 Task: Add Irwin Naturals Quick-Release B-12 Extra to the cart.
Action: Mouse pressed left at (36, 82)
Screenshot: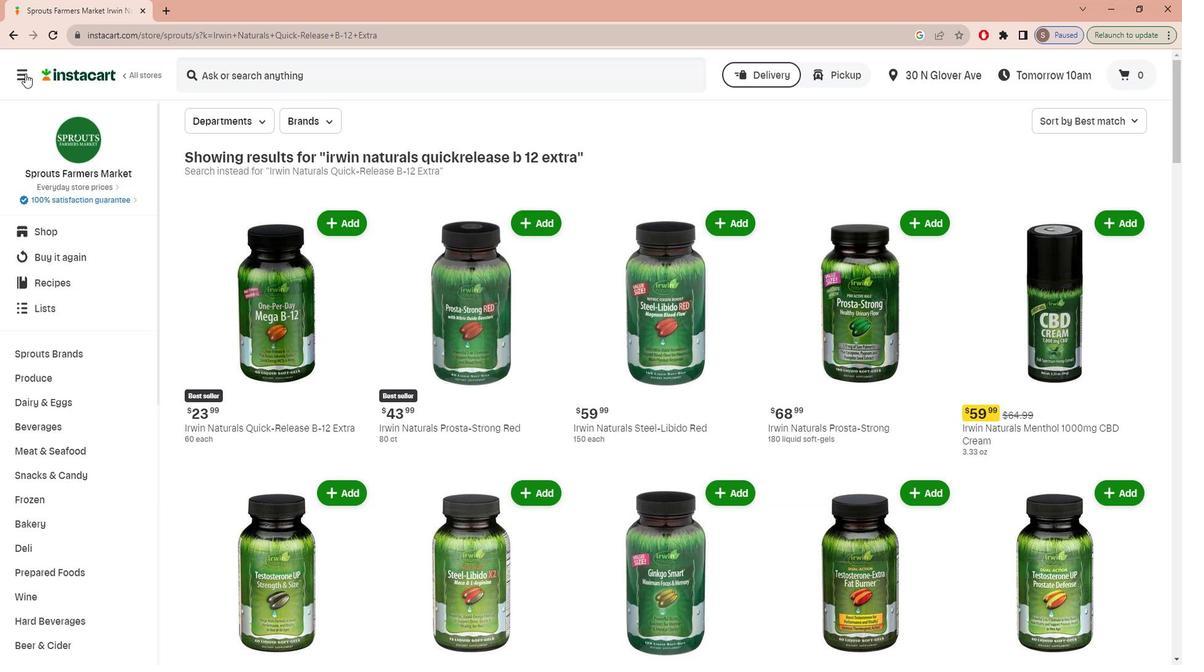 
Action: Mouse moved to (35, 159)
Screenshot: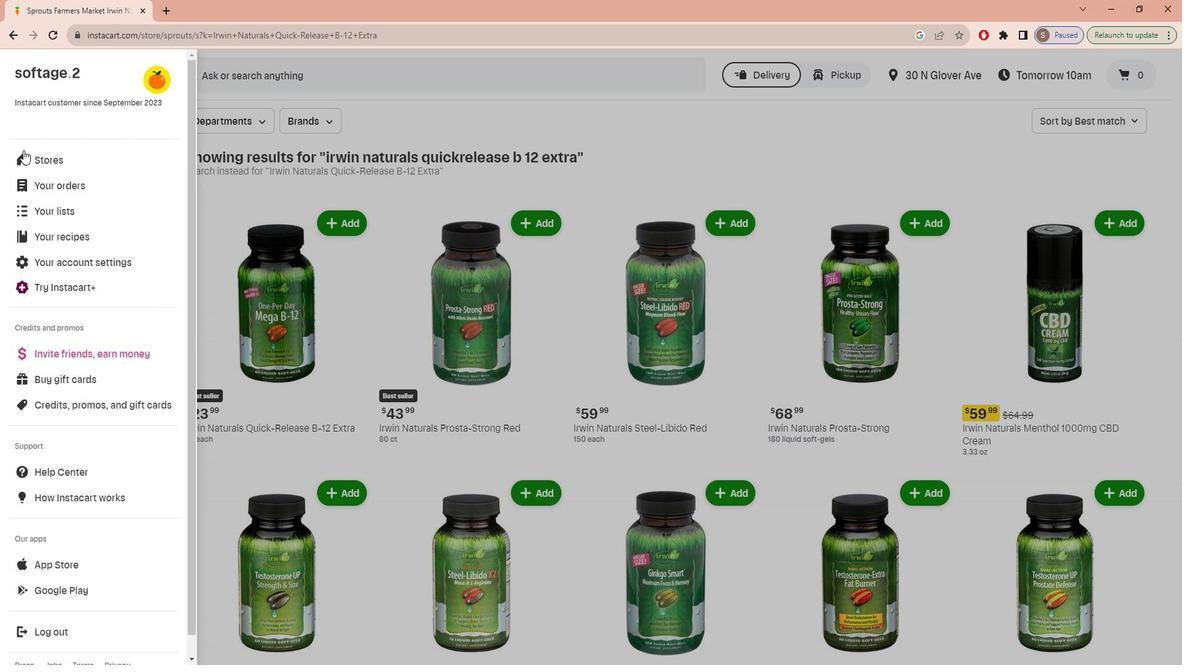 
Action: Mouse pressed left at (35, 159)
Screenshot: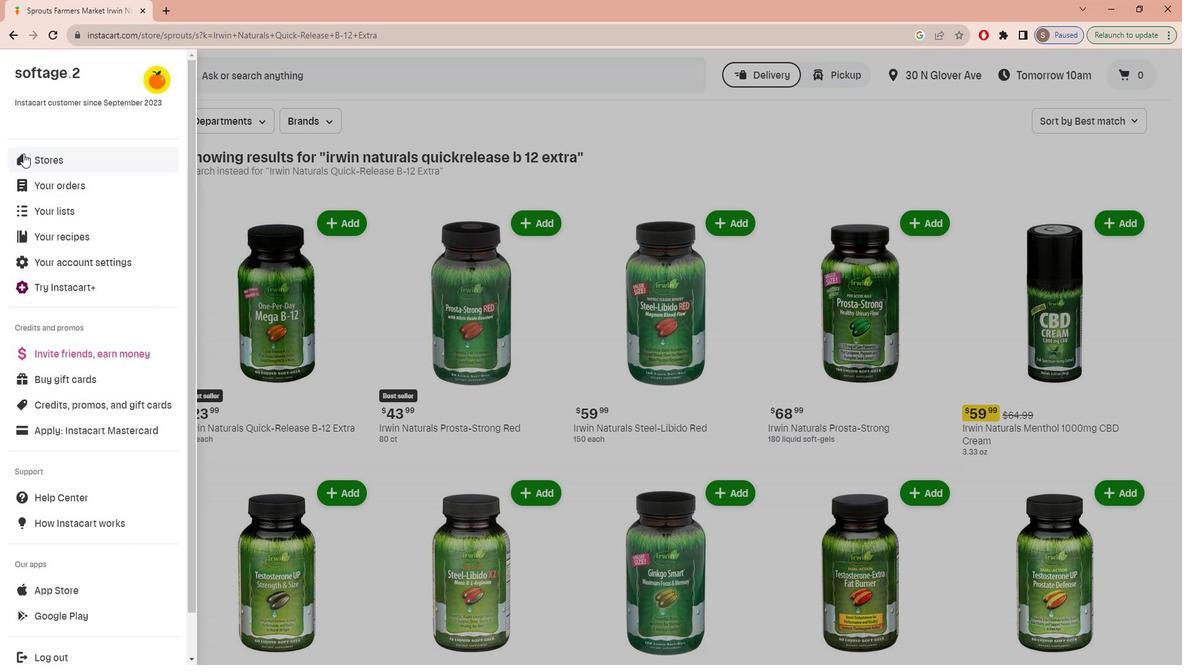 
Action: Mouse moved to (288, 127)
Screenshot: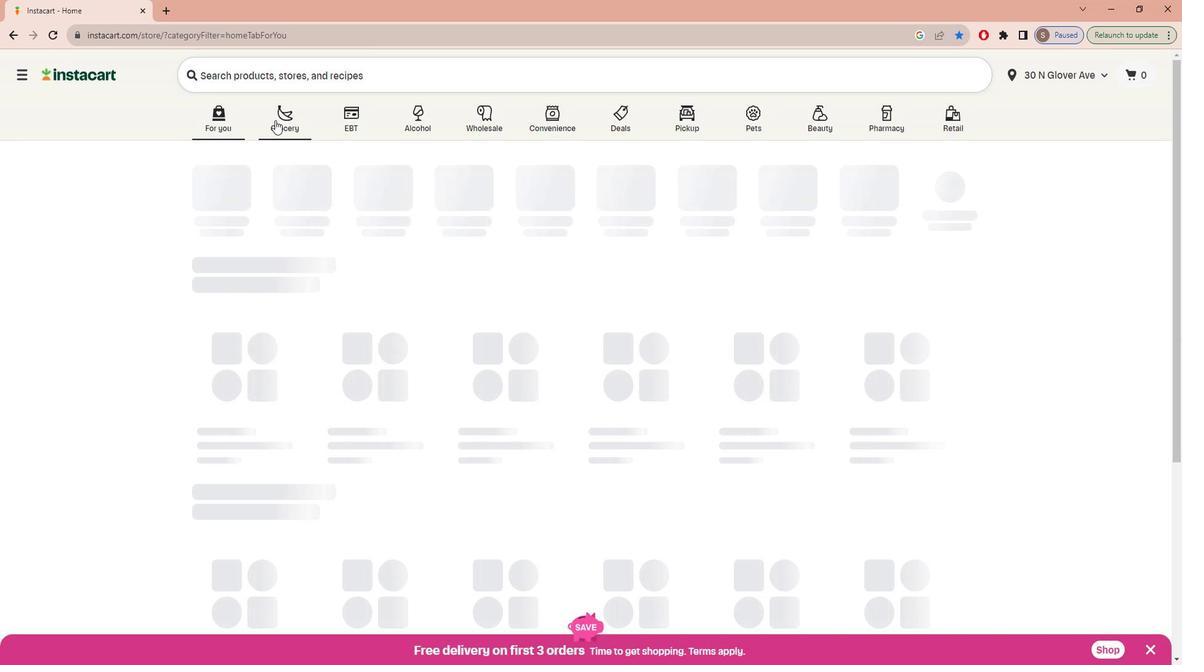 
Action: Mouse pressed left at (288, 127)
Screenshot: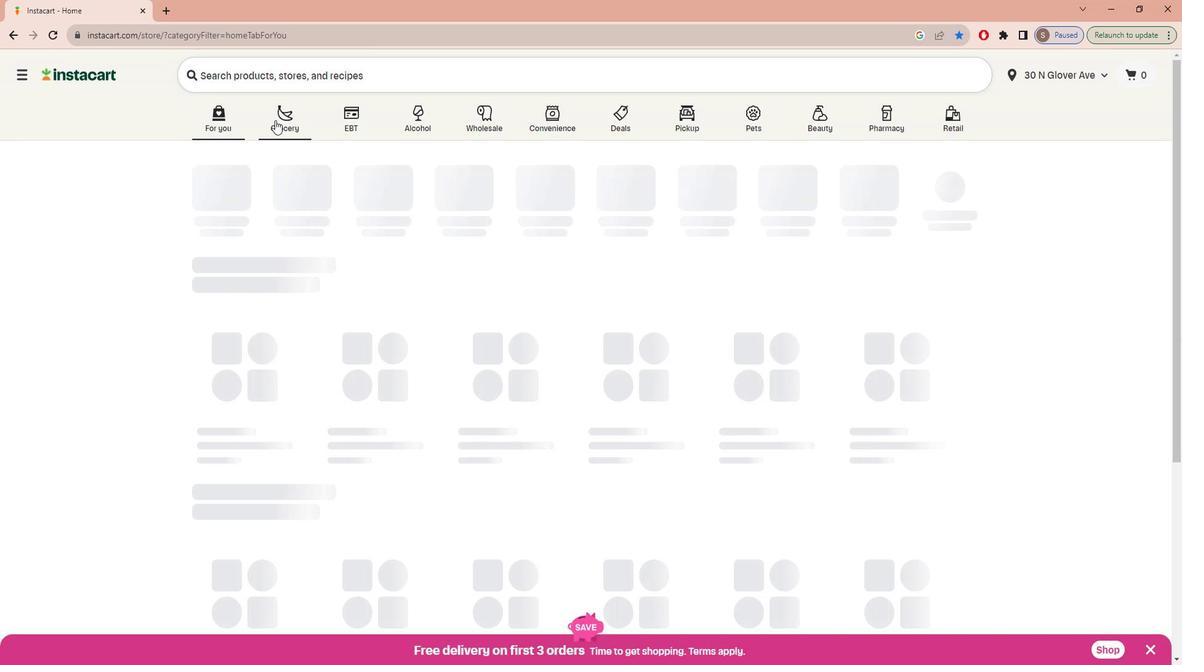 
Action: Mouse moved to (263, 361)
Screenshot: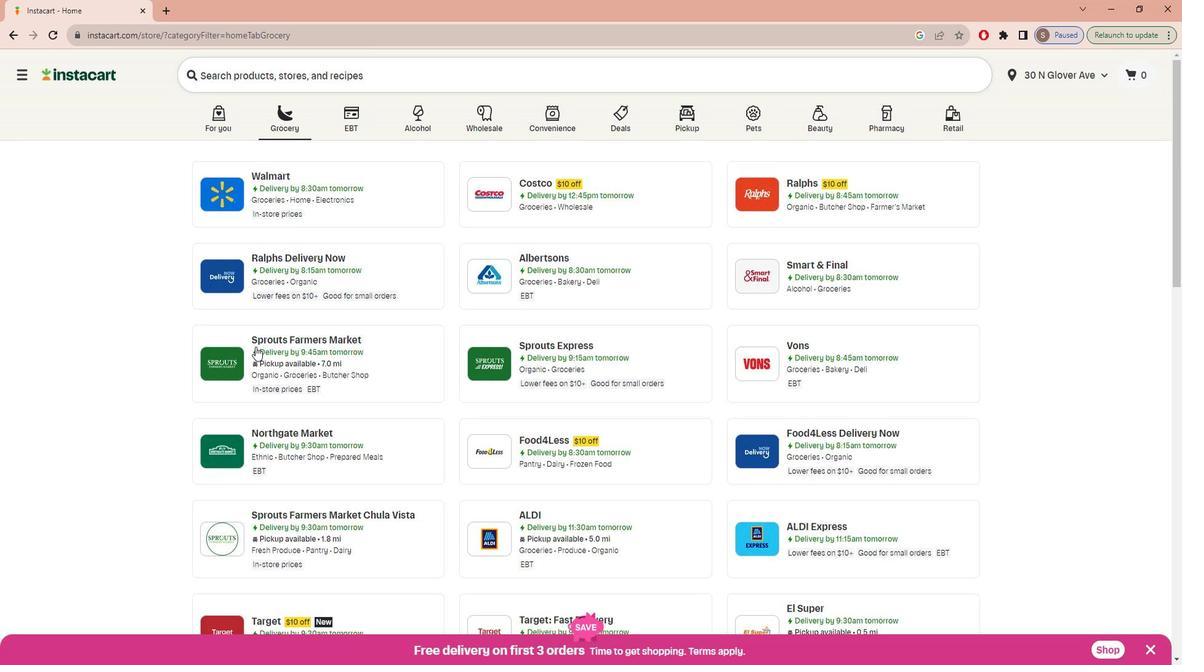 
Action: Mouse pressed left at (263, 361)
Screenshot: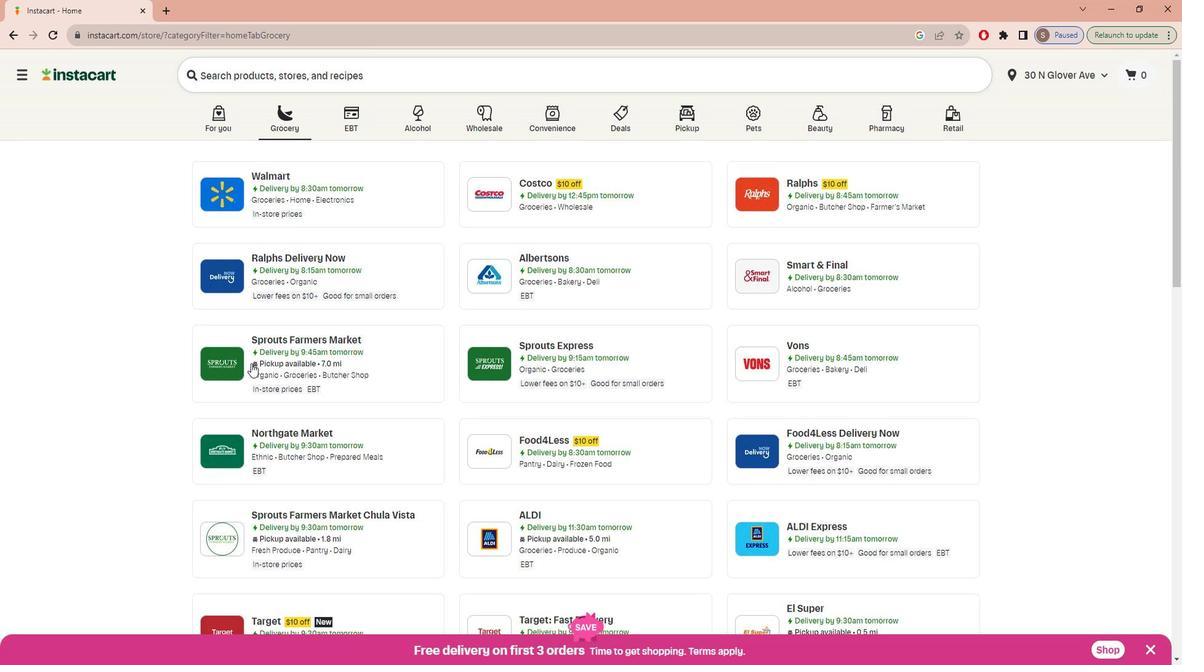 
Action: Mouse moved to (60, 476)
Screenshot: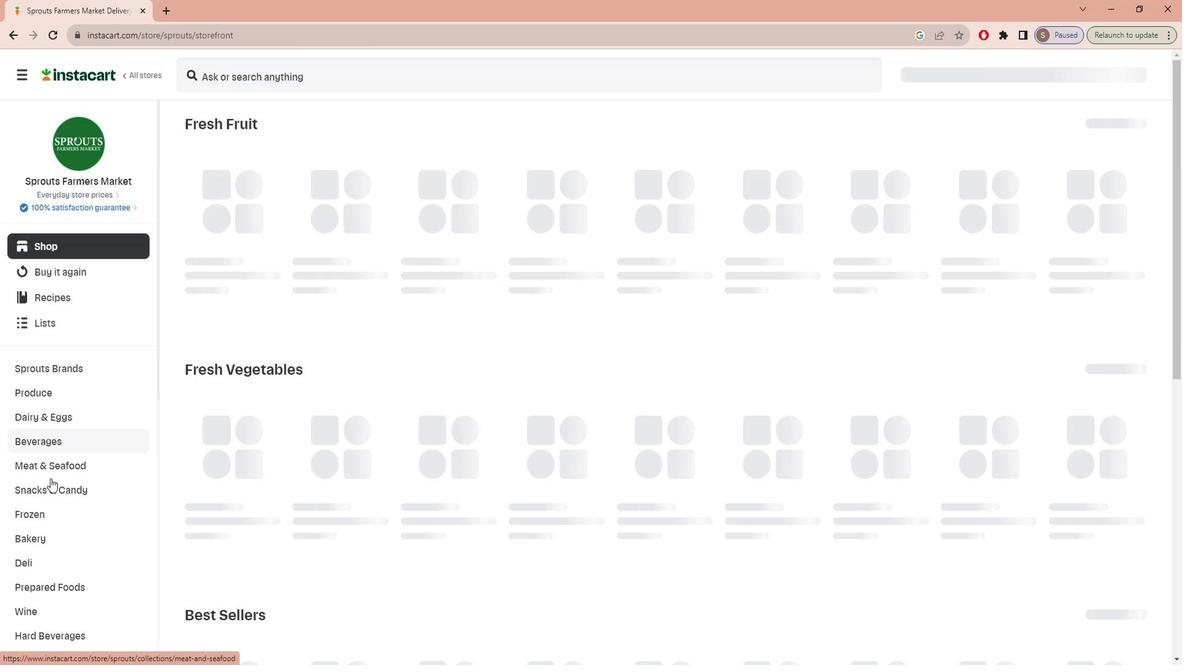 
Action: Mouse scrolled (60, 475) with delta (0, 0)
Screenshot: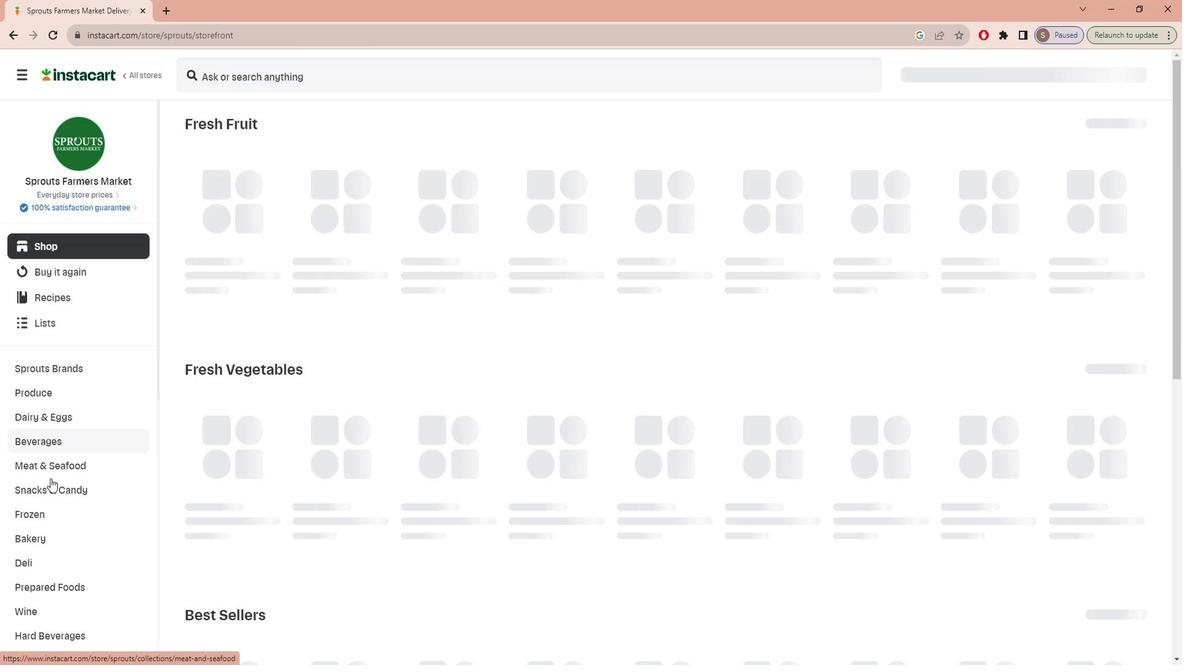 
Action: Mouse moved to (57, 486)
Screenshot: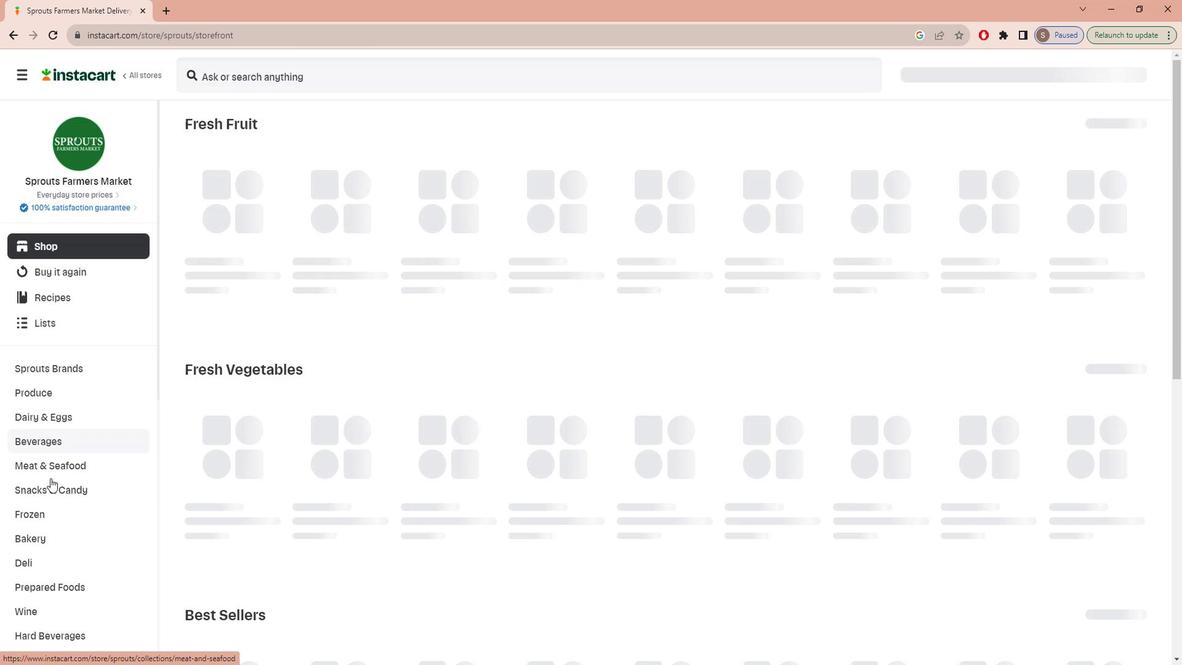 
Action: Mouse scrolled (57, 486) with delta (0, 0)
Screenshot: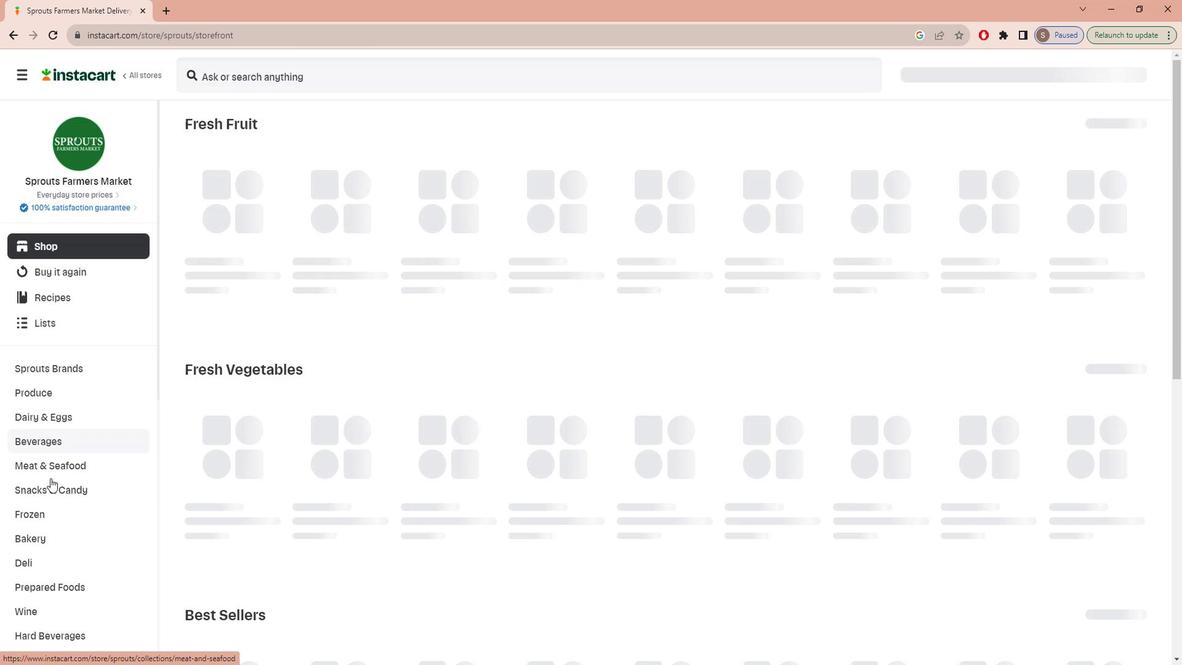 
Action: Mouse scrolled (57, 486) with delta (0, 0)
Screenshot: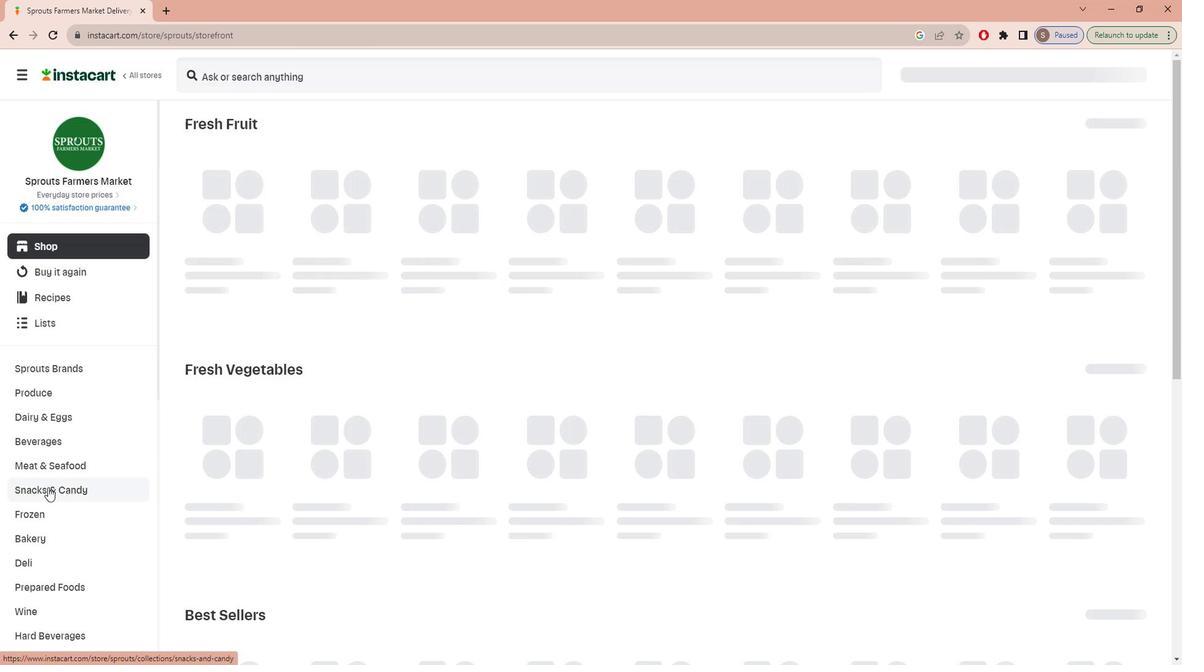 
Action: Mouse scrolled (57, 486) with delta (0, 0)
Screenshot: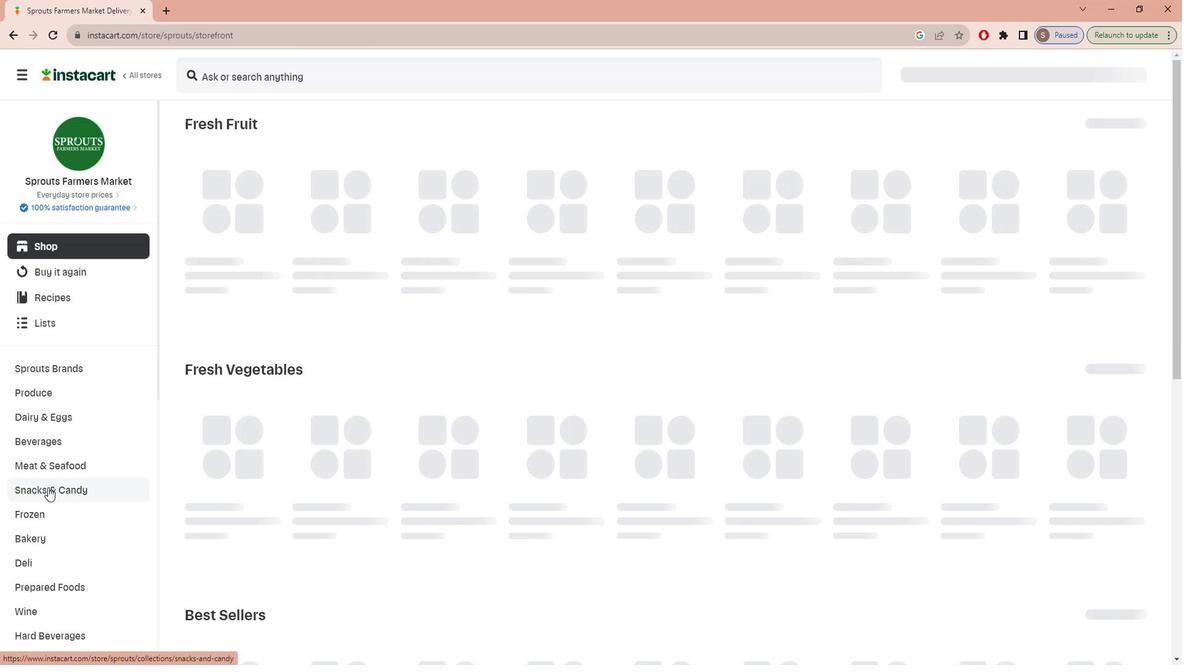 
Action: Mouse scrolled (57, 486) with delta (0, 0)
Screenshot: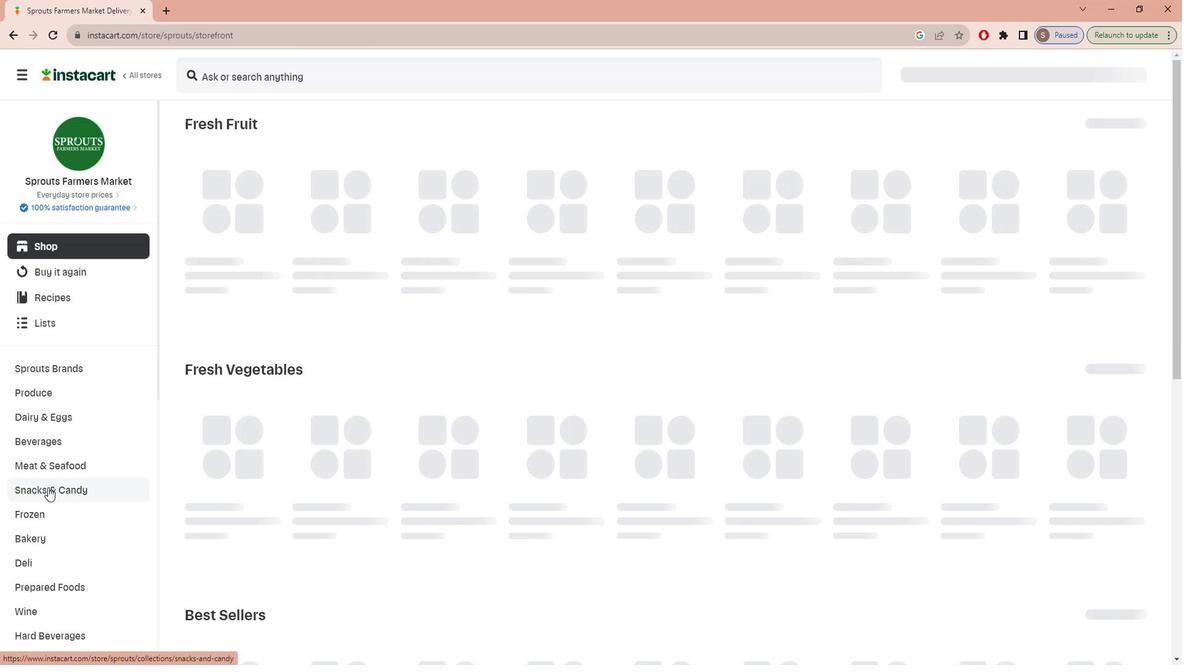 
Action: Mouse scrolled (57, 486) with delta (0, 0)
Screenshot: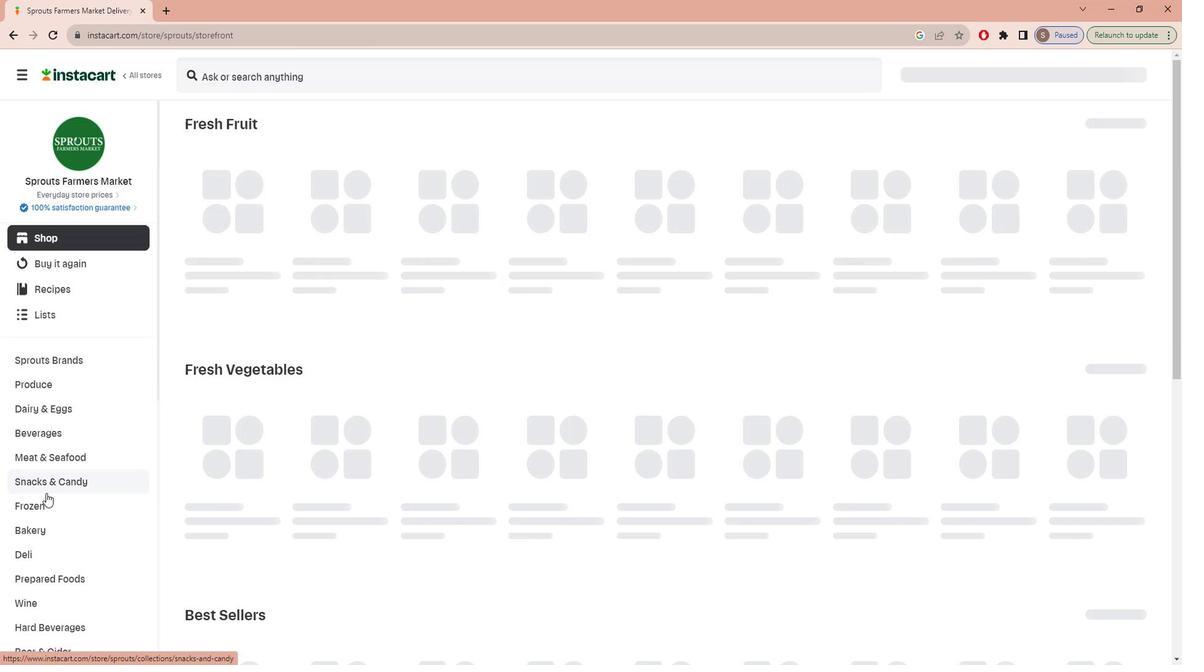
Action: Mouse scrolled (57, 486) with delta (0, 0)
Screenshot: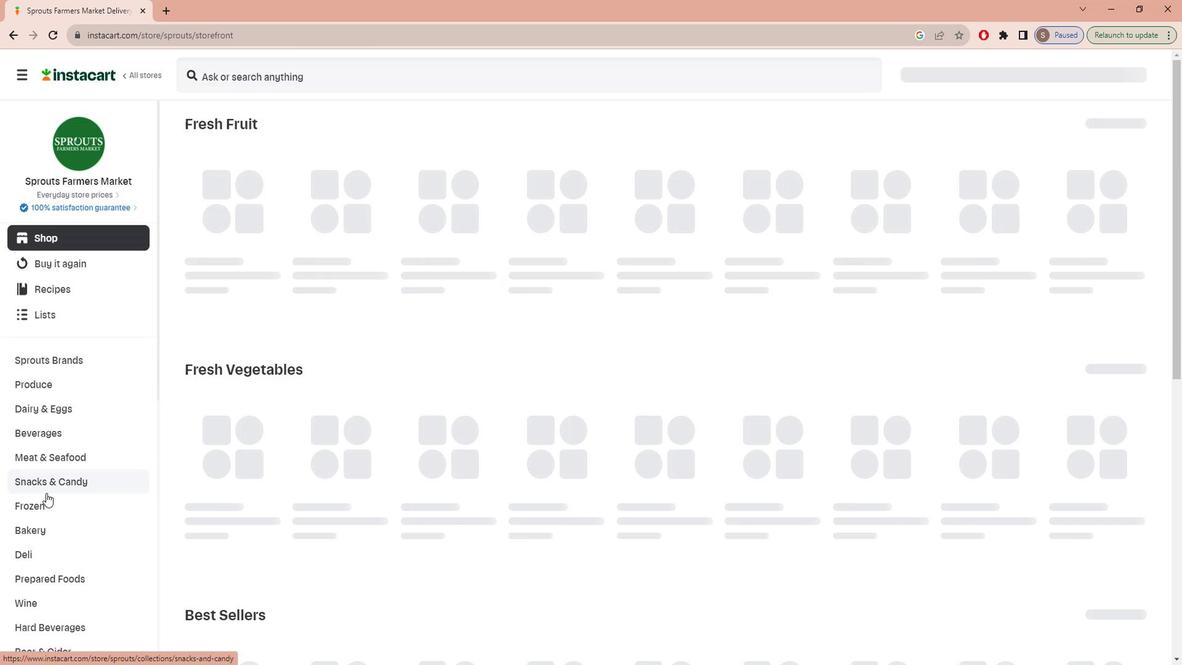 
Action: Mouse scrolled (57, 486) with delta (0, 0)
Screenshot: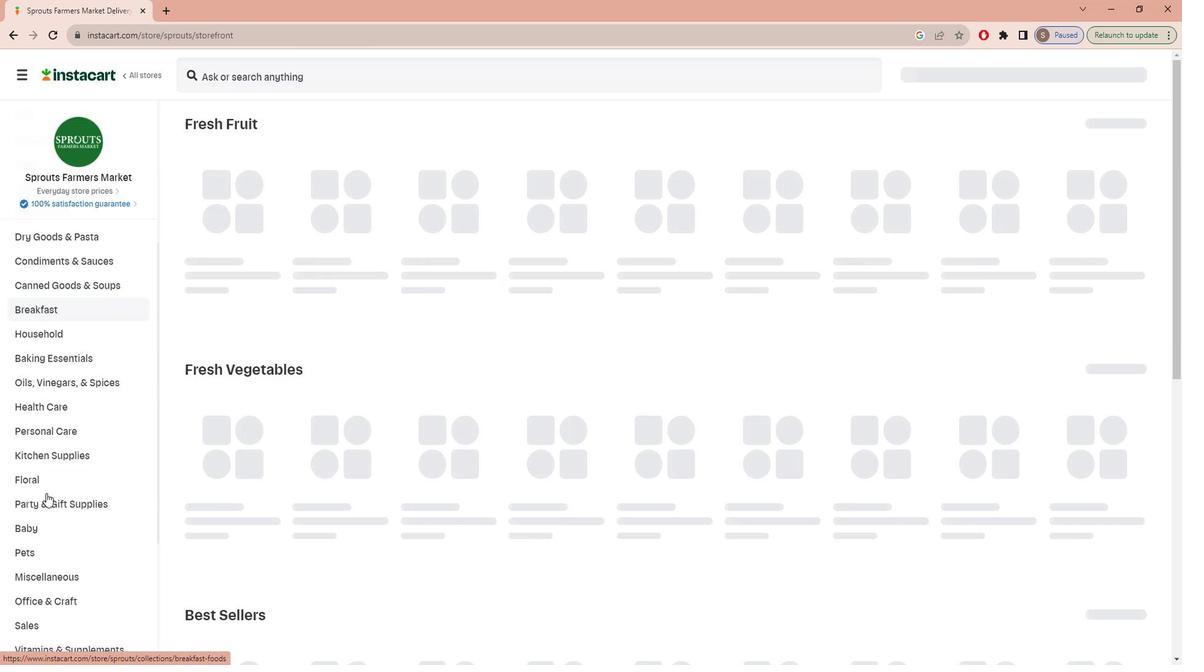 
Action: Mouse scrolled (57, 486) with delta (0, 0)
Screenshot: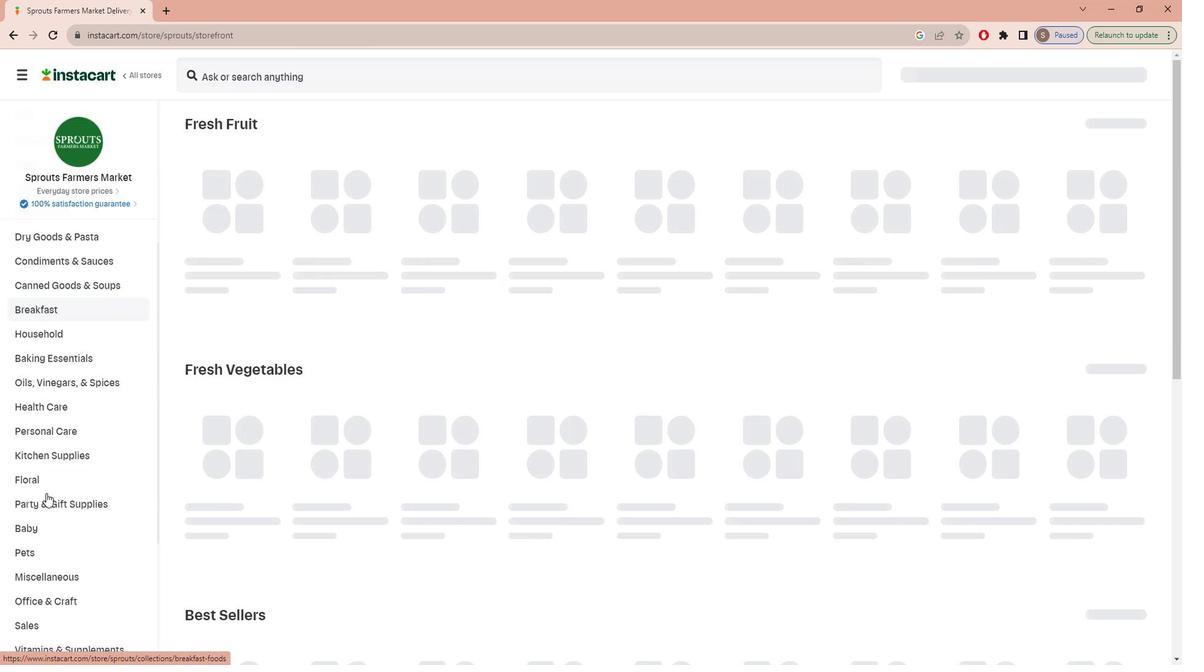 
Action: Mouse scrolled (57, 486) with delta (0, 0)
Screenshot: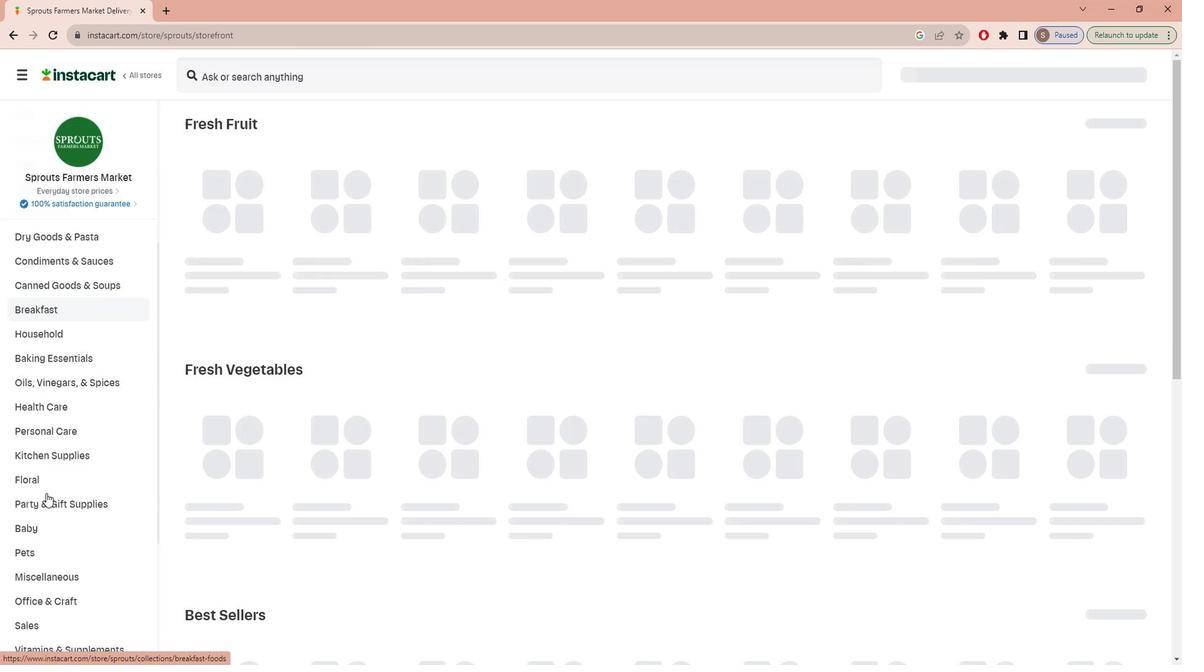 
Action: Mouse scrolled (57, 486) with delta (0, 0)
Screenshot: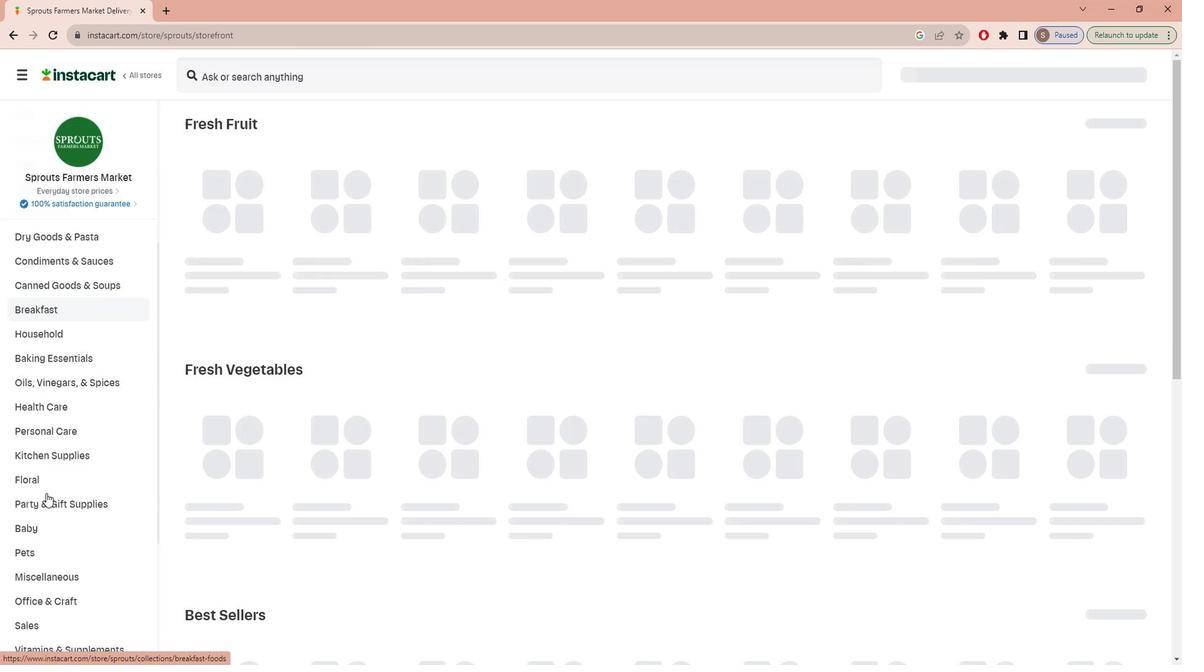 
Action: Mouse scrolled (57, 486) with delta (0, 0)
Screenshot: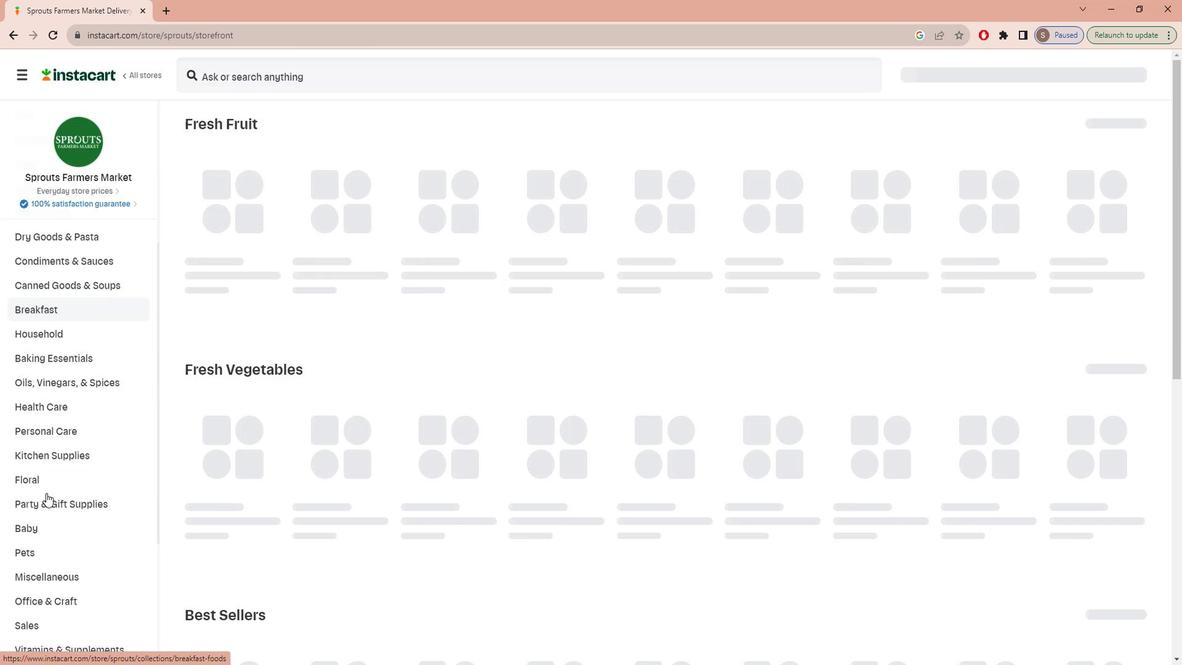 
Action: Mouse scrolled (57, 486) with delta (0, 0)
Screenshot: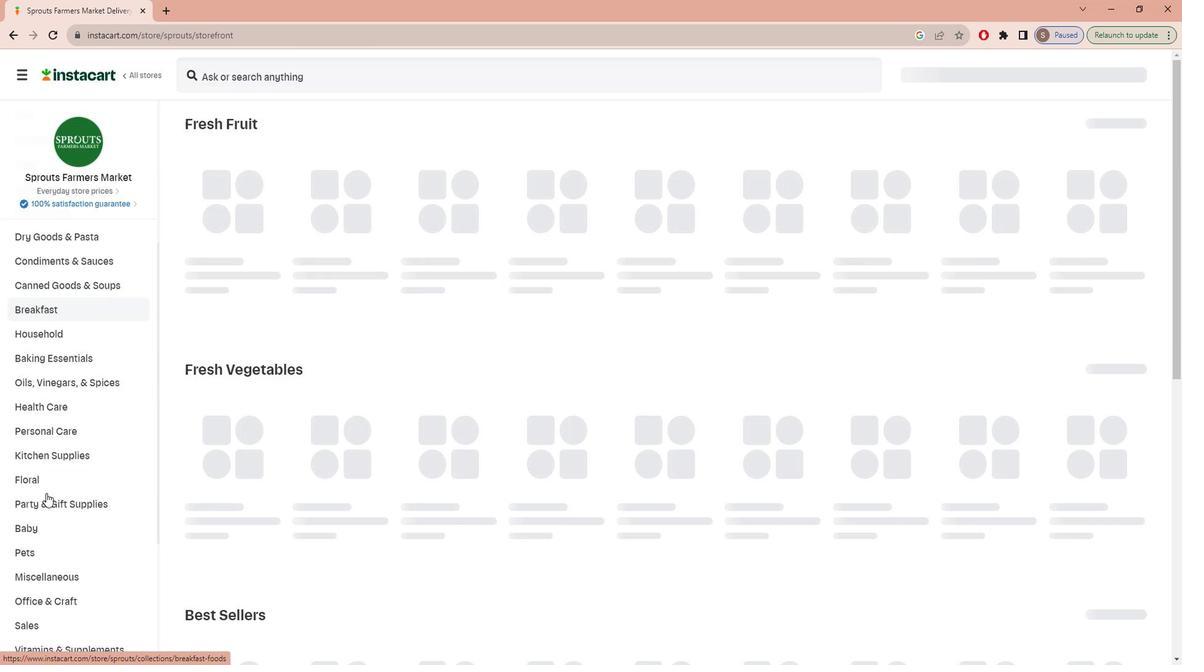
Action: Mouse moved to (55, 582)
Screenshot: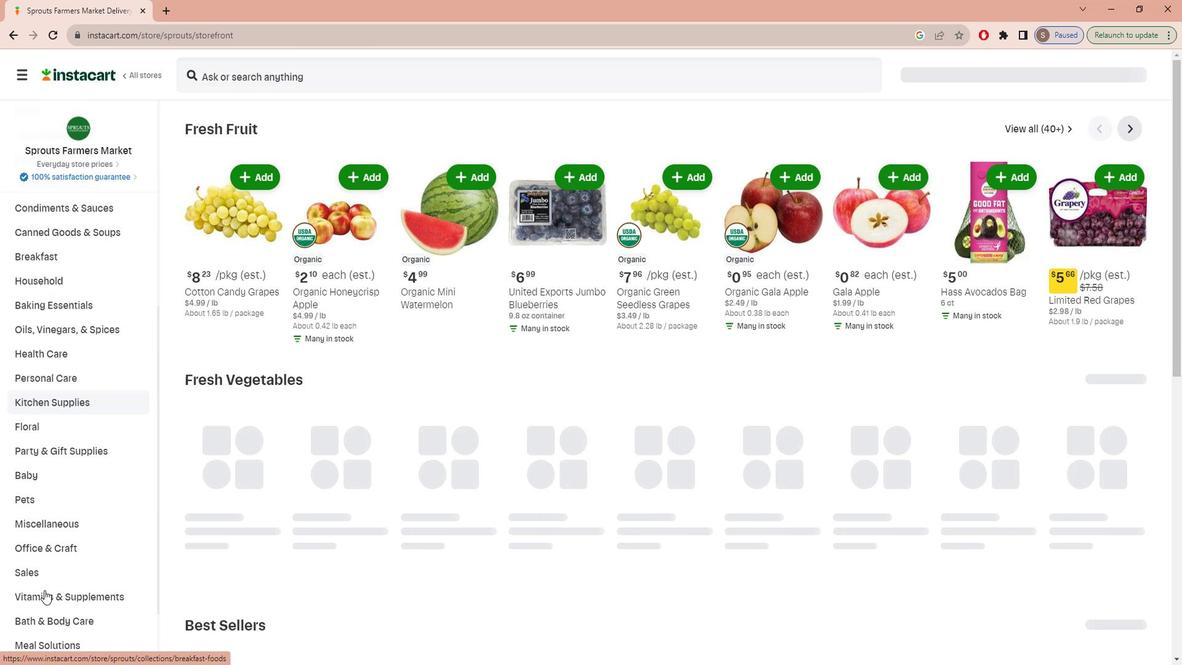 
Action: Mouse pressed left at (55, 582)
Screenshot: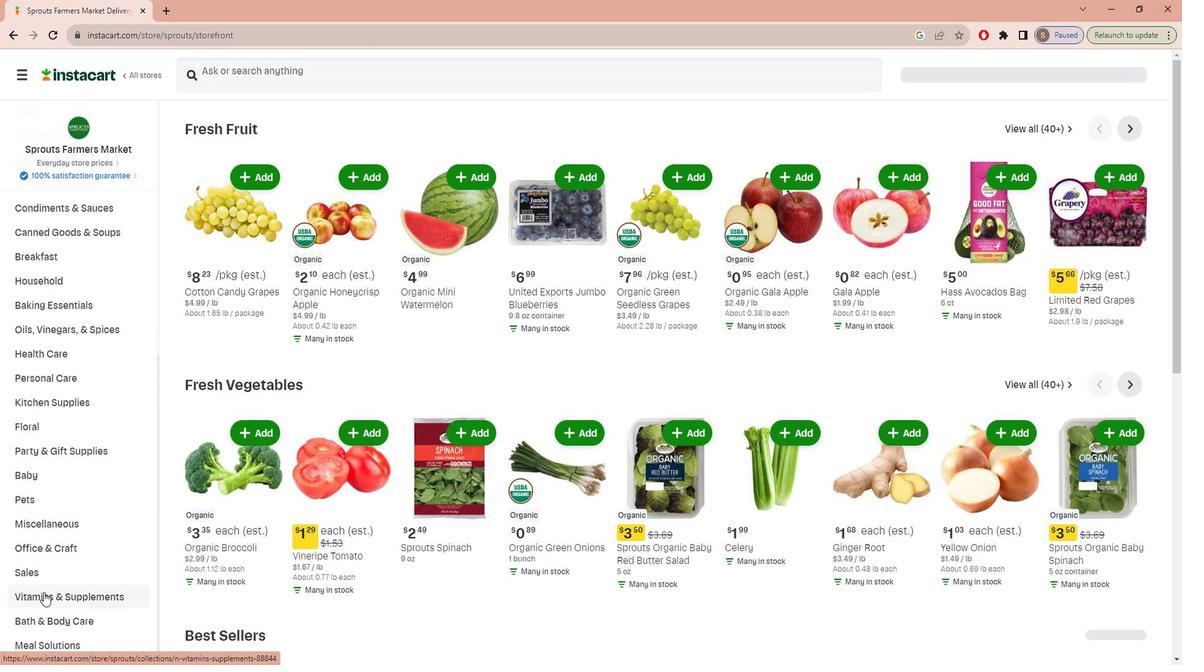 
Action: Mouse moved to (1157, 160)
Screenshot: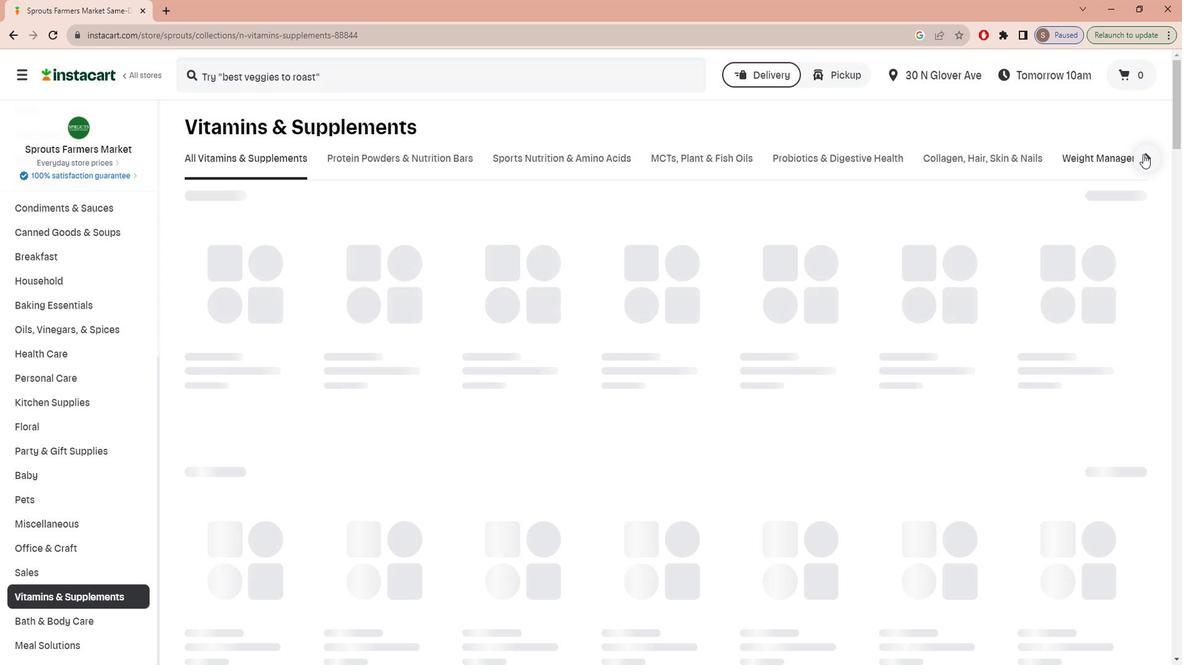 
Action: Mouse pressed left at (1157, 160)
Screenshot: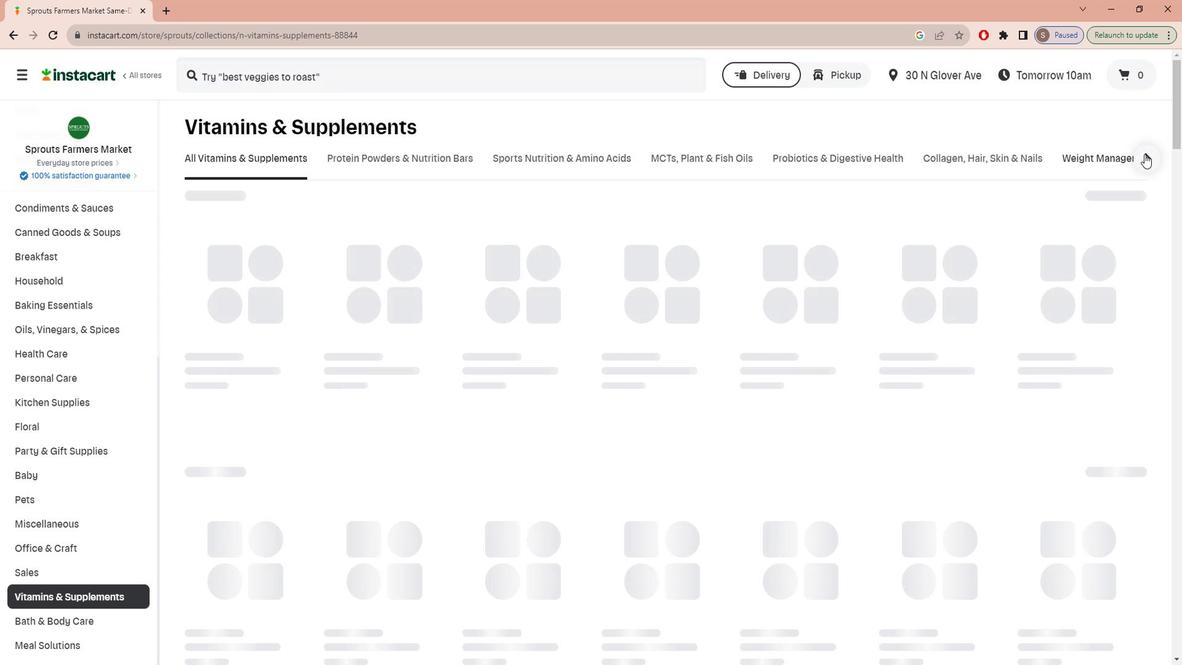 
Action: Mouse moved to (857, 158)
Screenshot: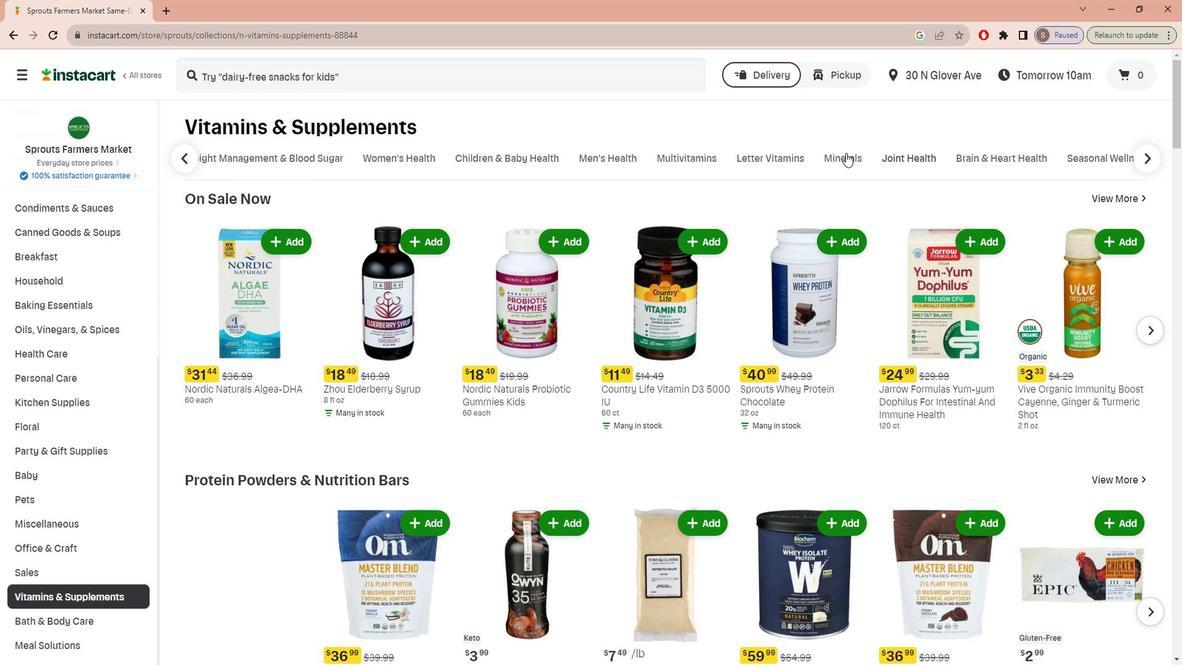 
Action: Mouse pressed left at (857, 158)
Screenshot: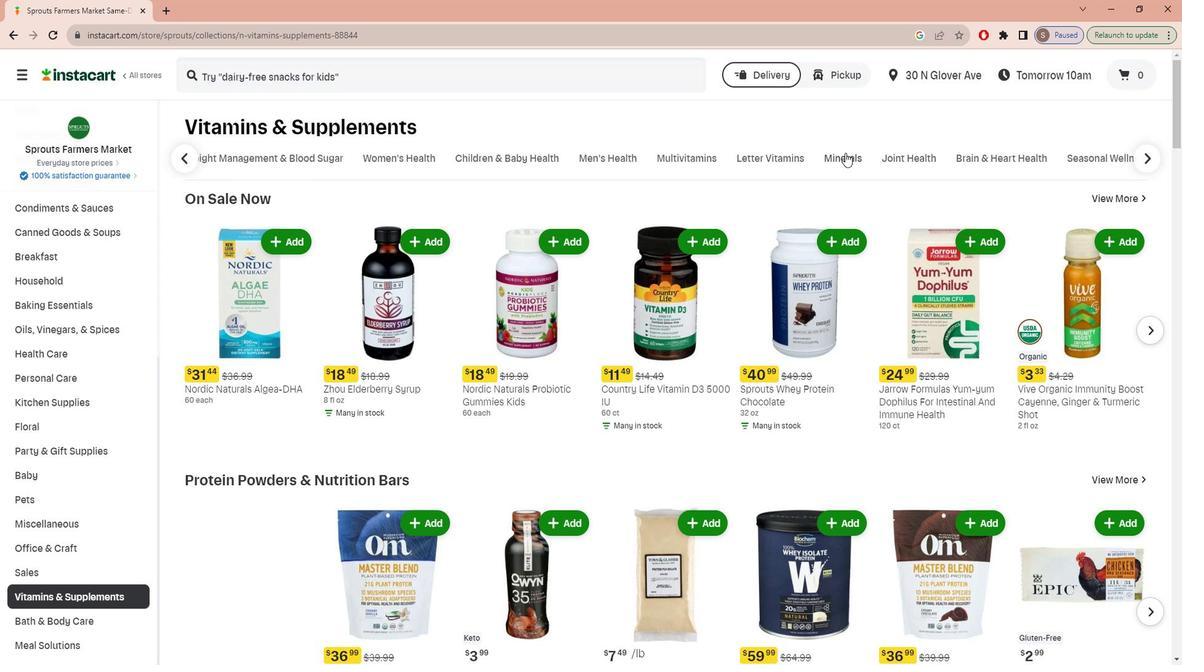 
Action: Mouse moved to (397, 88)
Screenshot: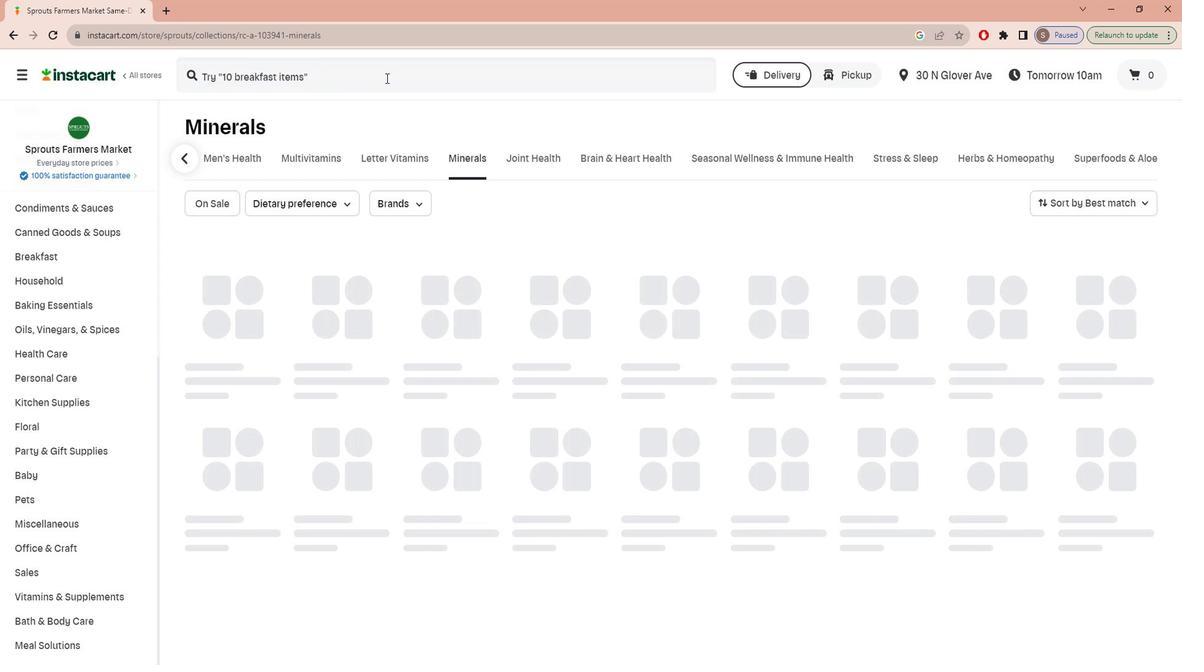 
Action: Mouse pressed left at (397, 88)
Screenshot: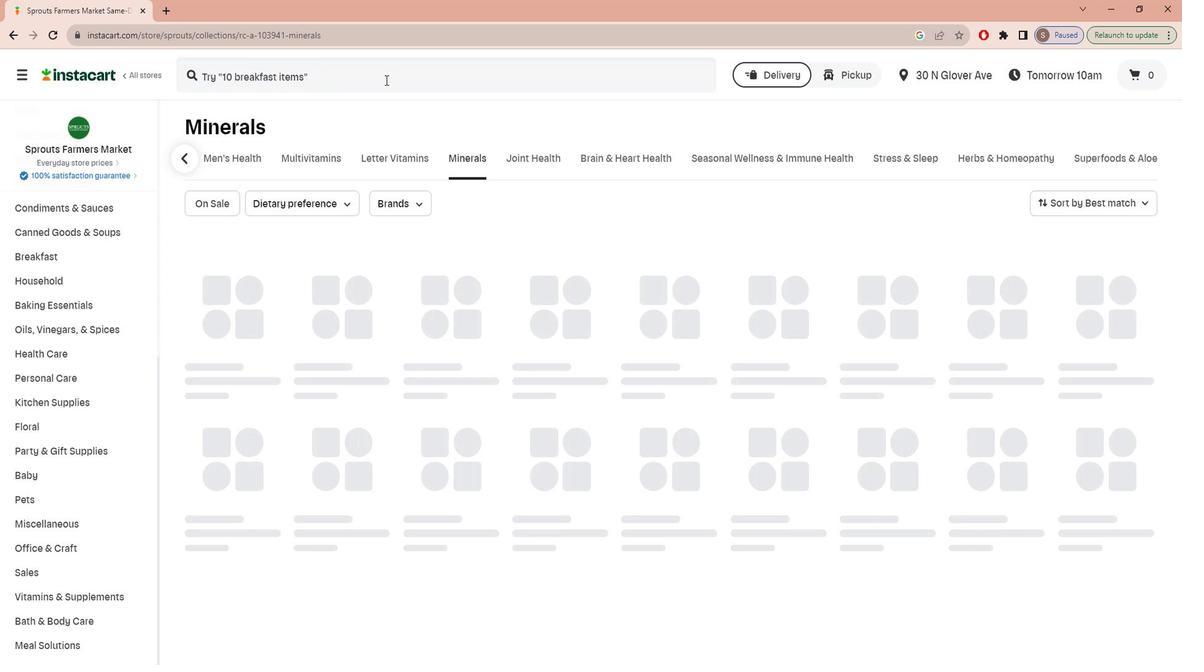 
Action: Key pressed i<Key.caps_lock>RWIN<Key.space><Key.caps_lock>n<Key.caps_lock>ATURALS<Key.space><Key.caps_lock>q<Key.caps_lock>UICK<Key.space><Key.caps_lock>r<Key.caps_lock>ELEASE<Key.space><Key.caps_lock>b-12<Key.space>e<Key.caps_lock>XTRA<Key.enter>
Screenshot: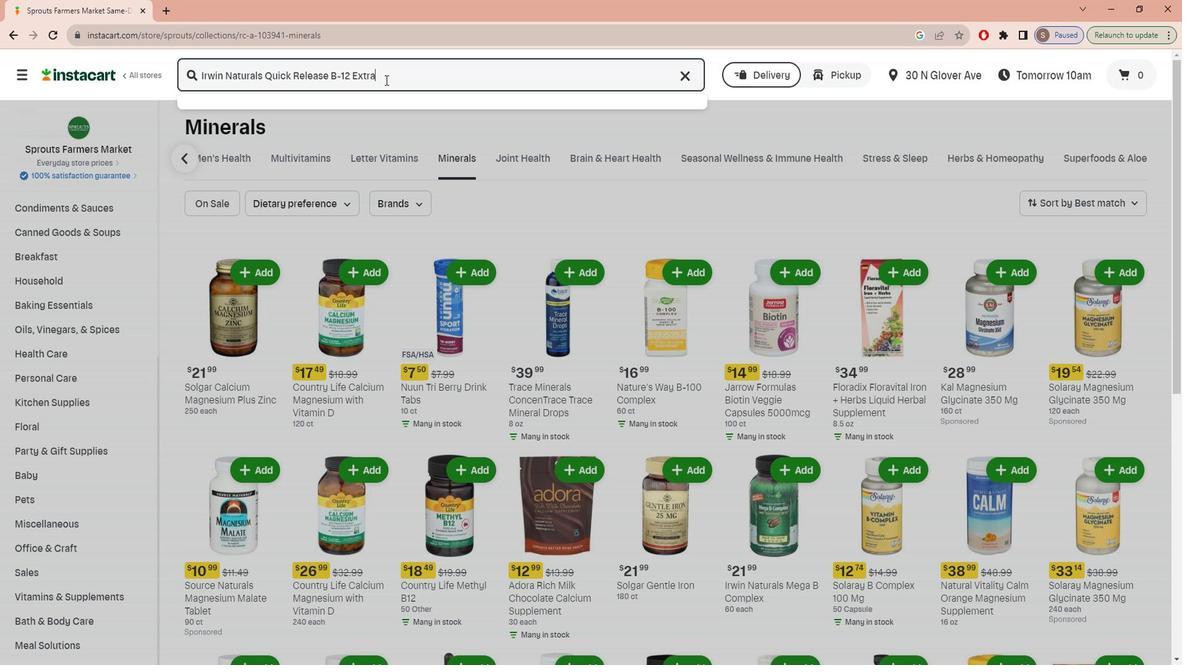 
Action: Mouse moved to (358, 215)
Screenshot: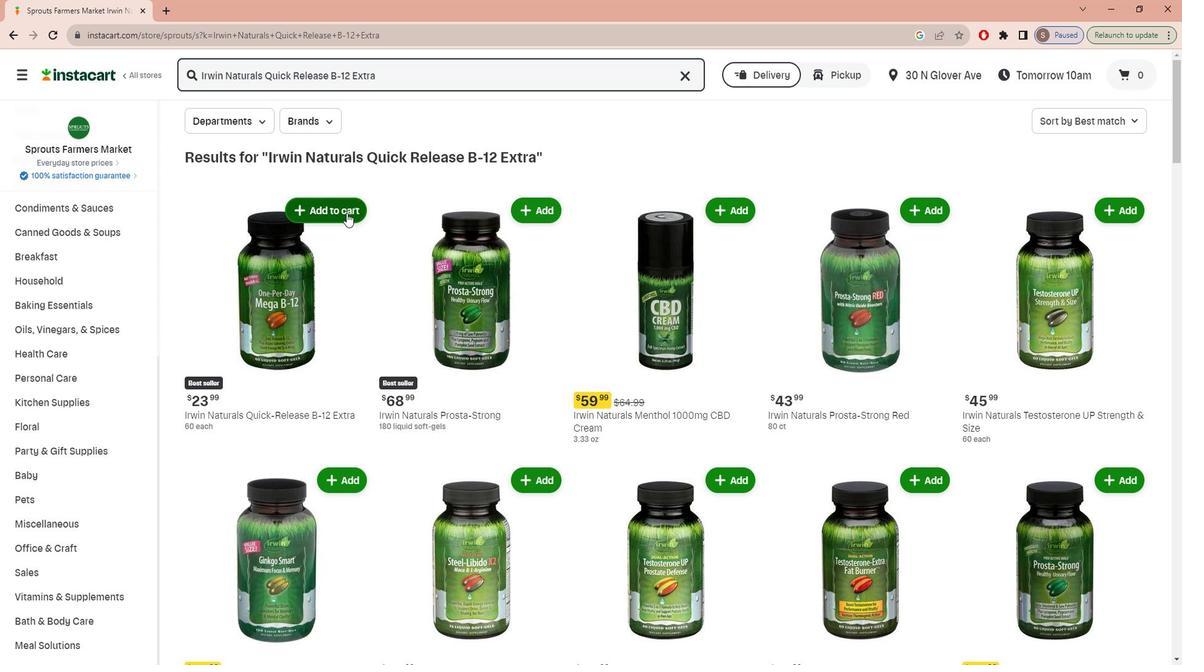 
Action: Mouse pressed left at (358, 215)
Screenshot: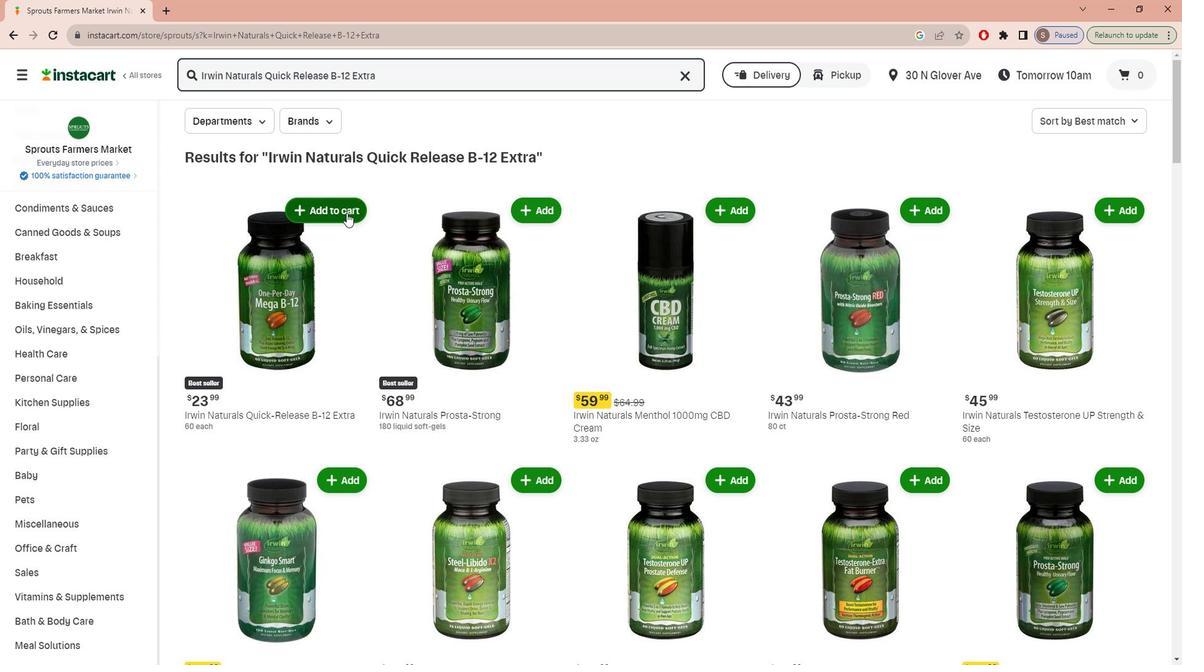 
Action: Mouse moved to (368, 310)
Screenshot: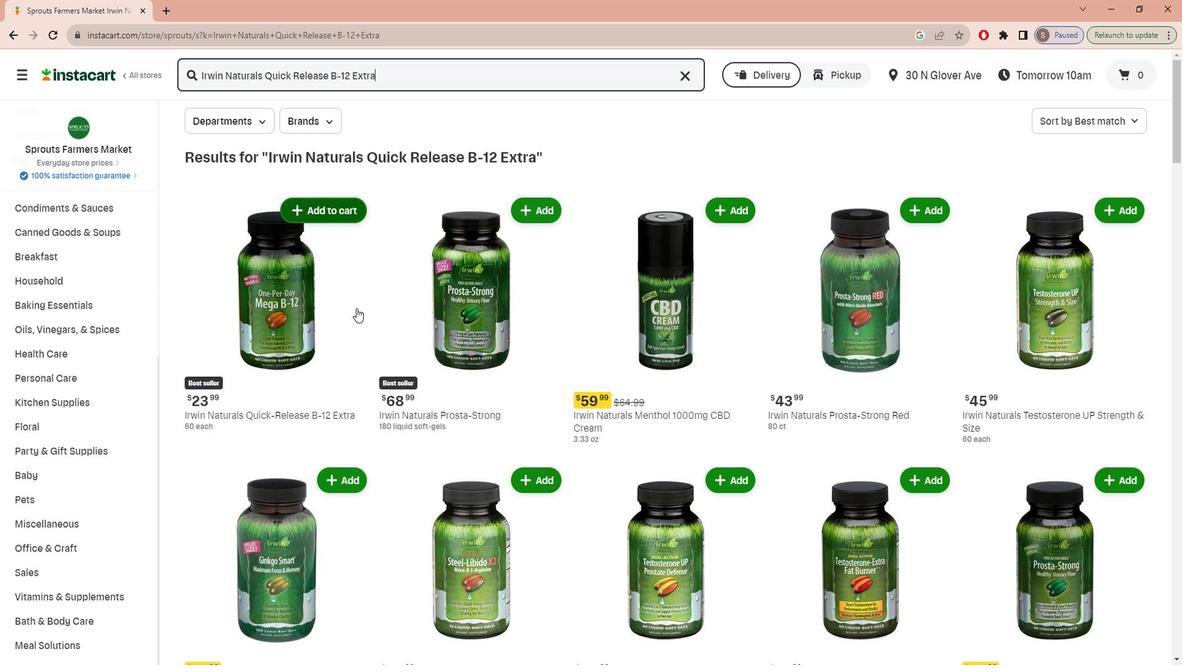 
